 Task: Add a dentist appointment for a teeth cleaning on the 18th at 3:00 PM.
Action: Mouse moved to (118, 235)
Screenshot: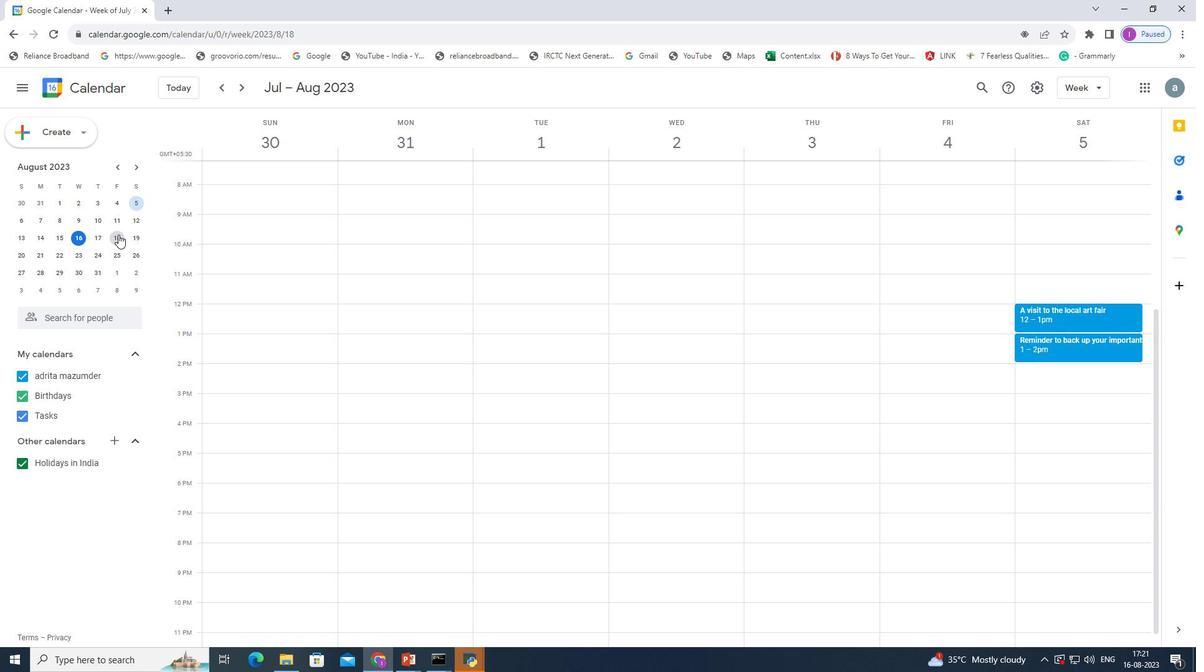 
Action: Mouse pressed left at (118, 235)
Screenshot: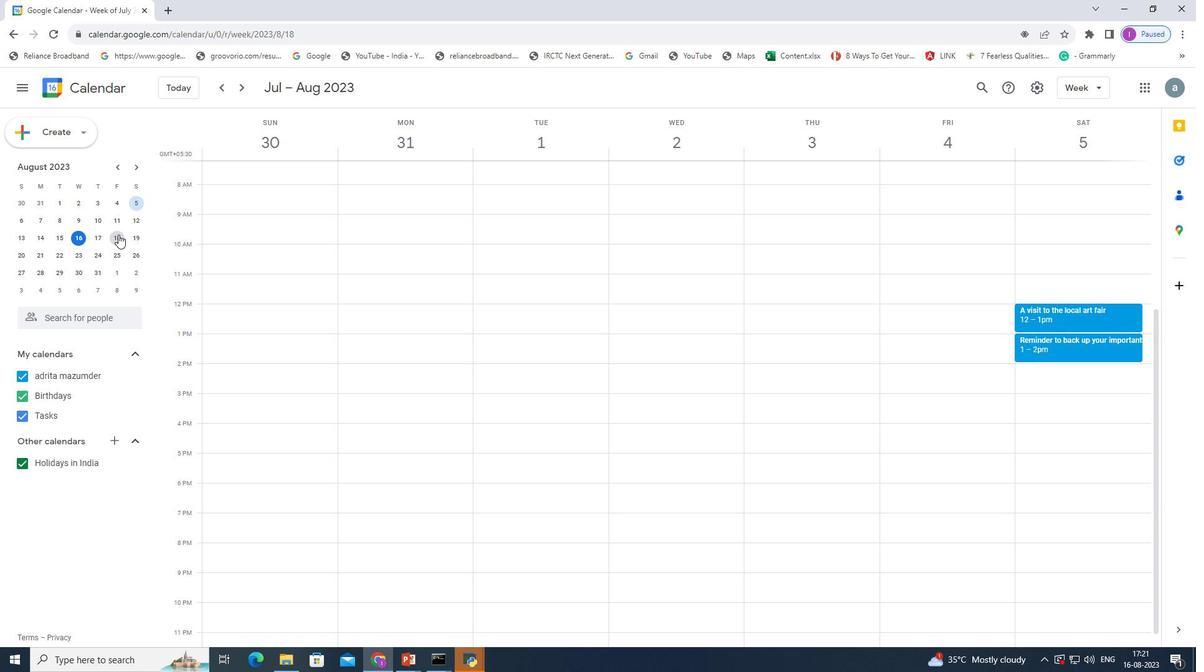 
Action: Mouse moved to (118, 234)
Screenshot: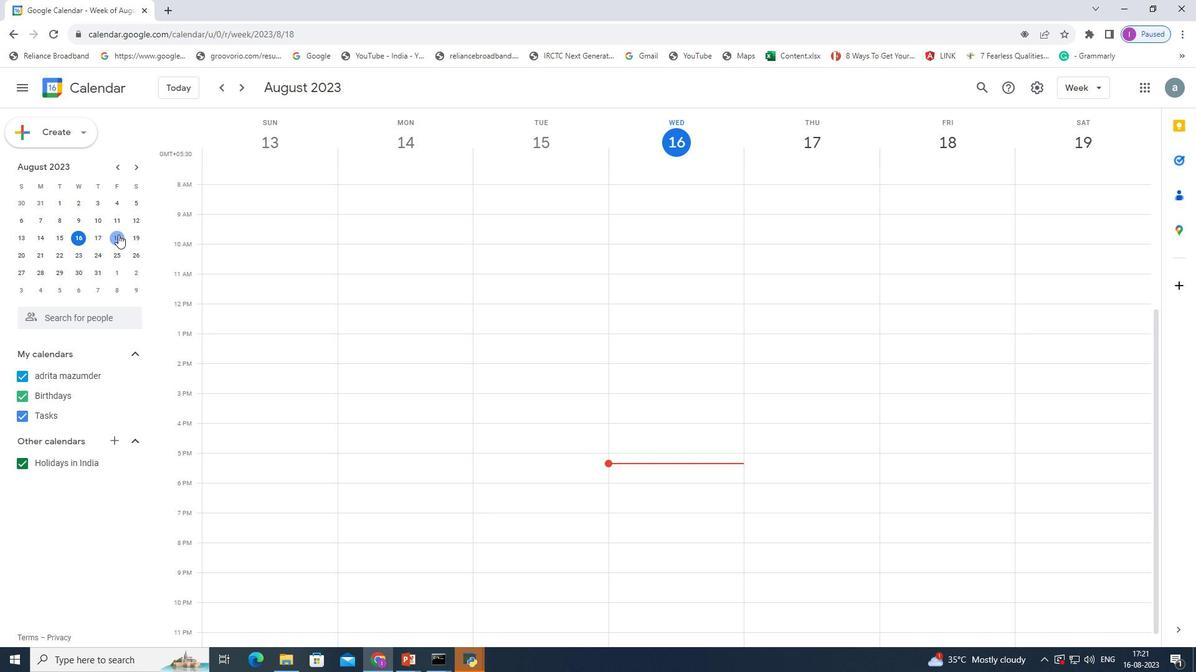
Action: Mouse pressed left at (118, 234)
Screenshot: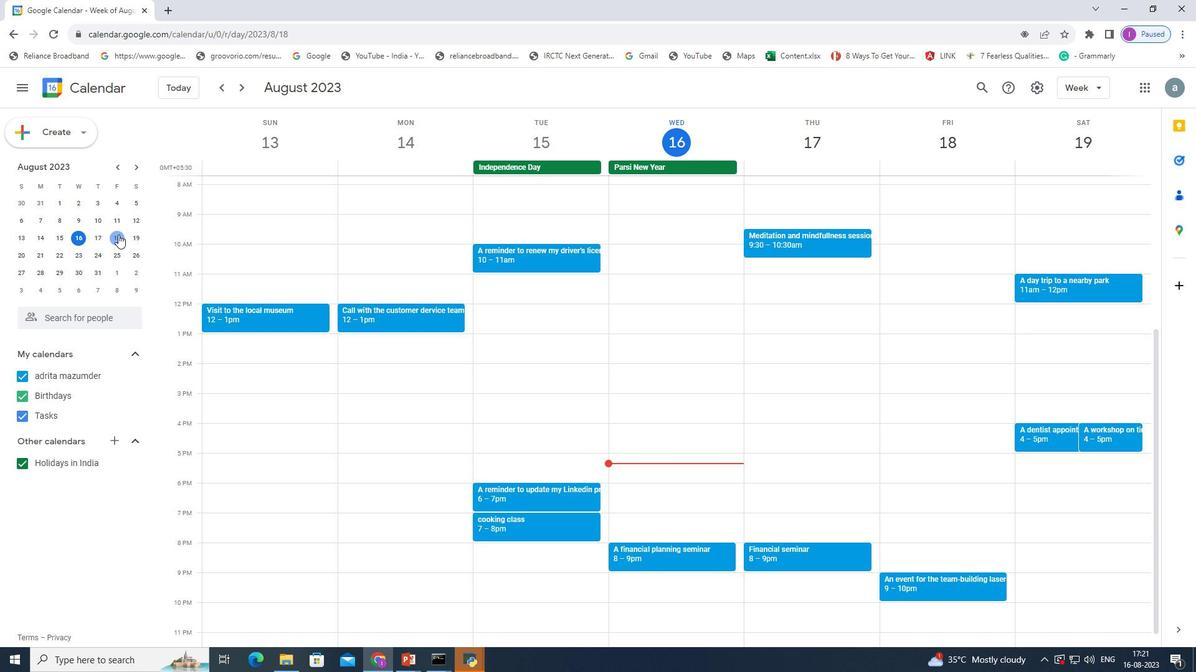 
Action: Mouse moved to (231, 379)
Screenshot: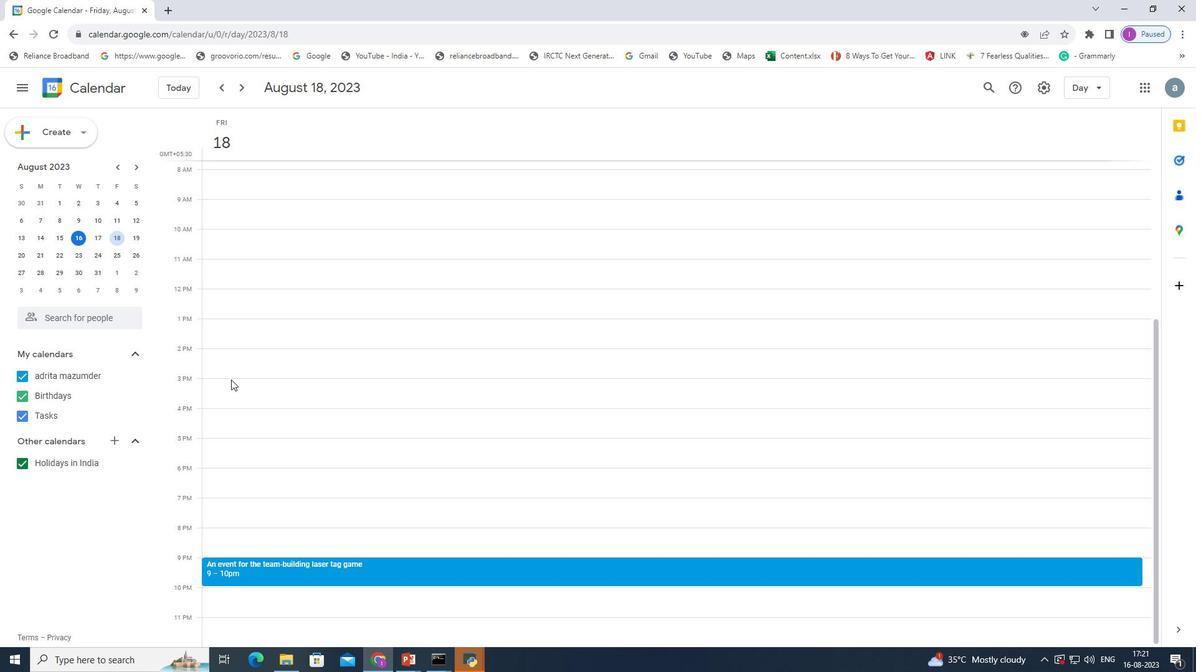 
Action: Mouse pressed left at (231, 379)
Screenshot: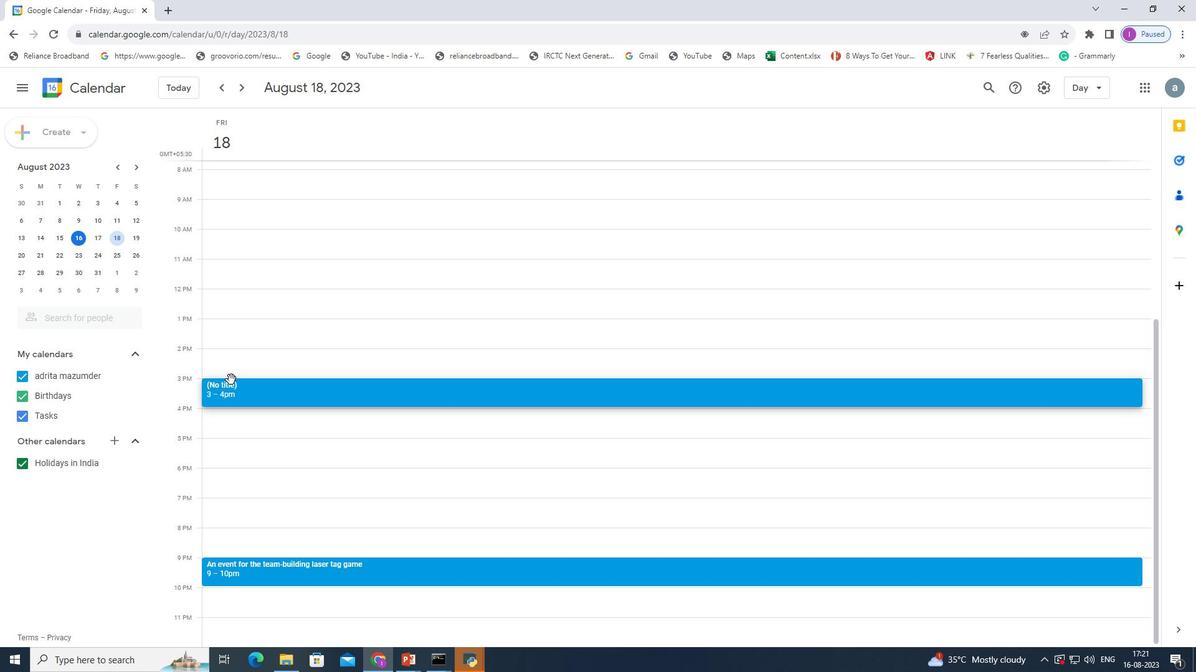 
Action: Mouse moved to (572, 242)
Screenshot: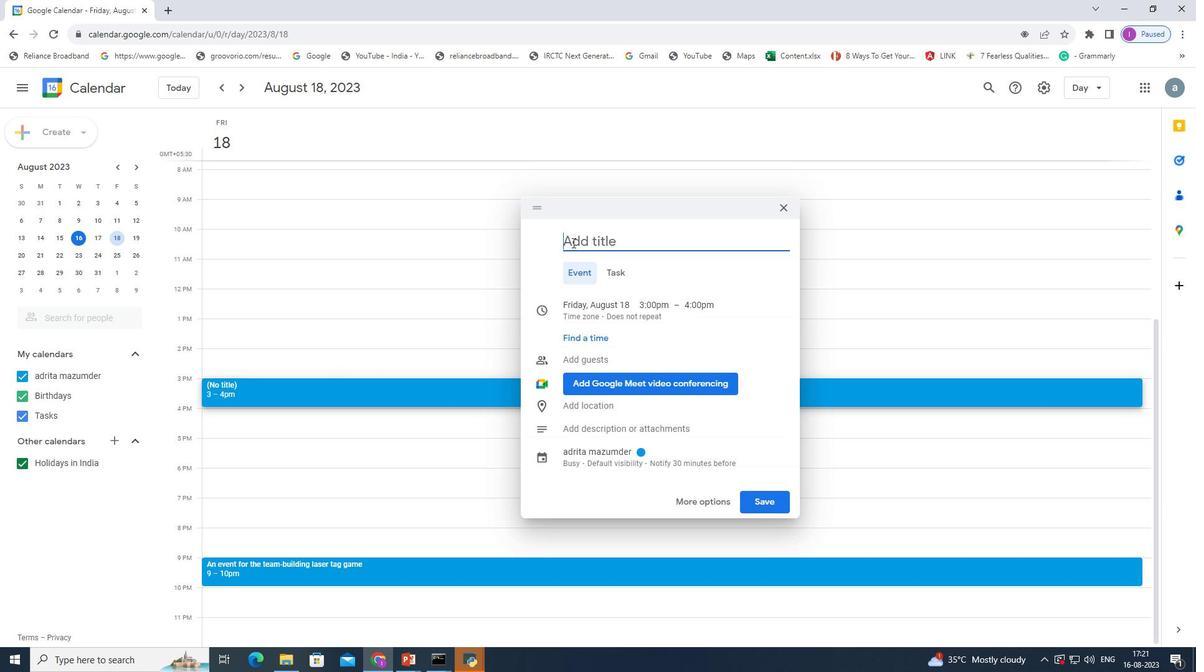 
Action: Mouse pressed left at (572, 242)
Screenshot: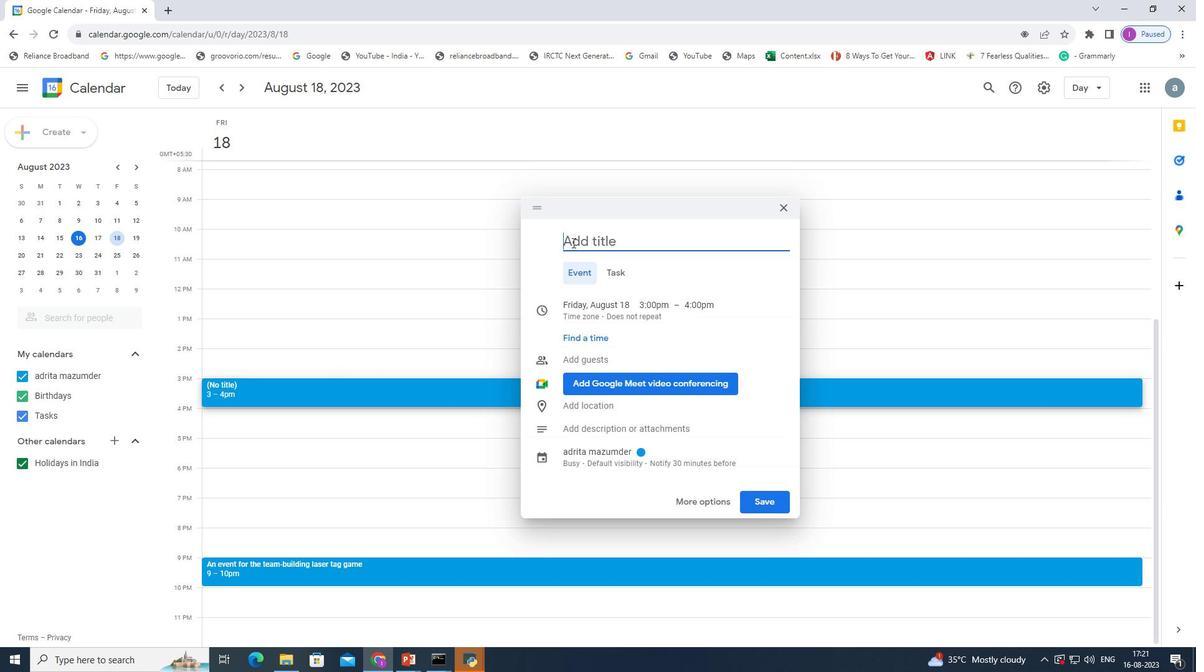 
Action: Key pressed <Key.shift><Key.shift><Key.shift><Key.shift><Key.shift><Key.shift><Key.shift><Key.shift><Key.shift><Key.shift><Key.shift><Key.shift><Key.shift><Key.shift><Key.shift><Key.shift><Key.shift><Key.shift><Key.shift><Key.shift><Key.shift>A<Key.space>dentist<Key.space>appointment<Key.space>for<Key.space>ateeth<Key.space>cleaning
Screenshot: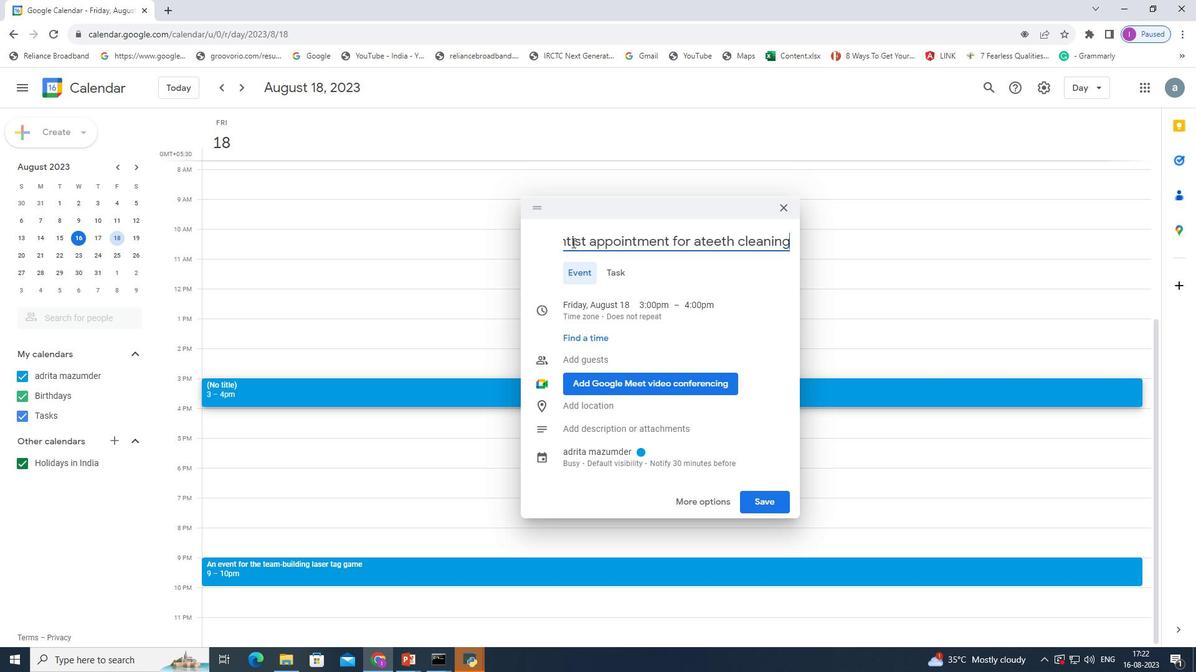 
Action: Mouse moved to (766, 507)
Screenshot: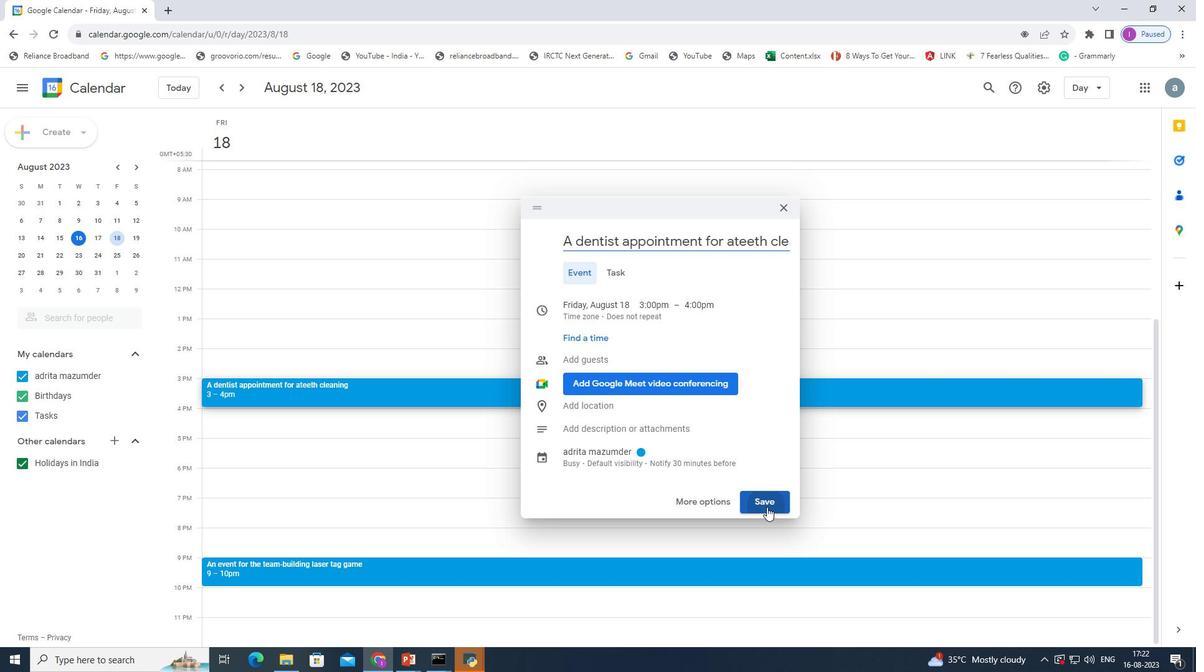 
Action: Mouse pressed left at (766, 507)
Screenshot: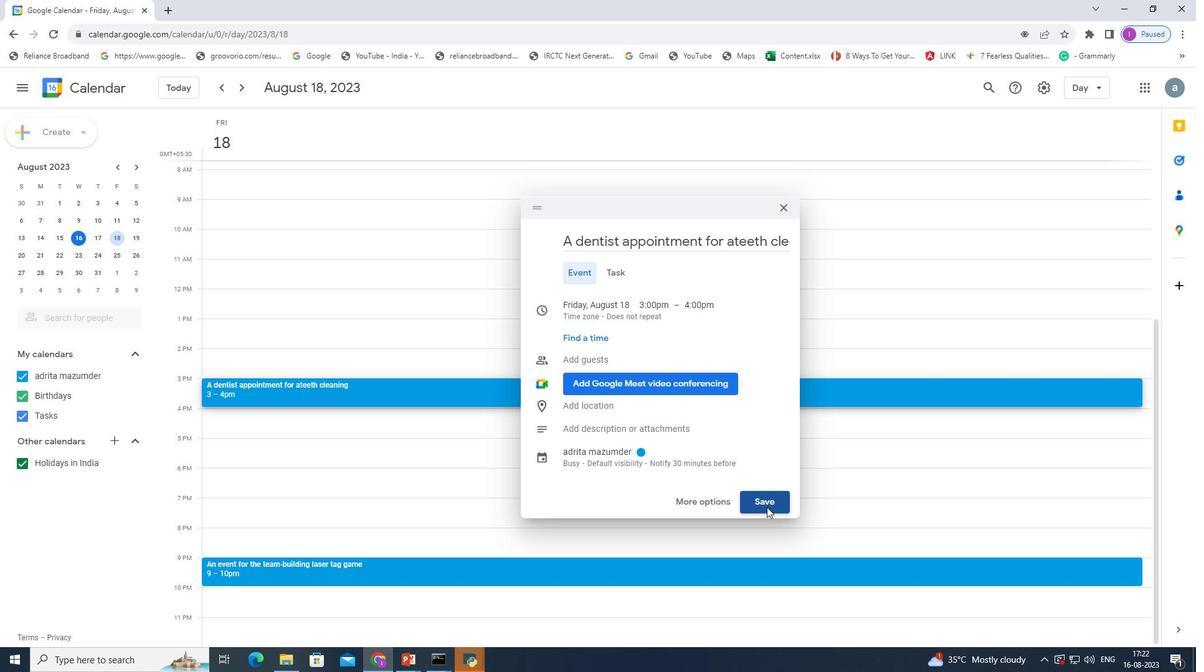 
Action: Mouse moved to (774, 492)
Screenshot: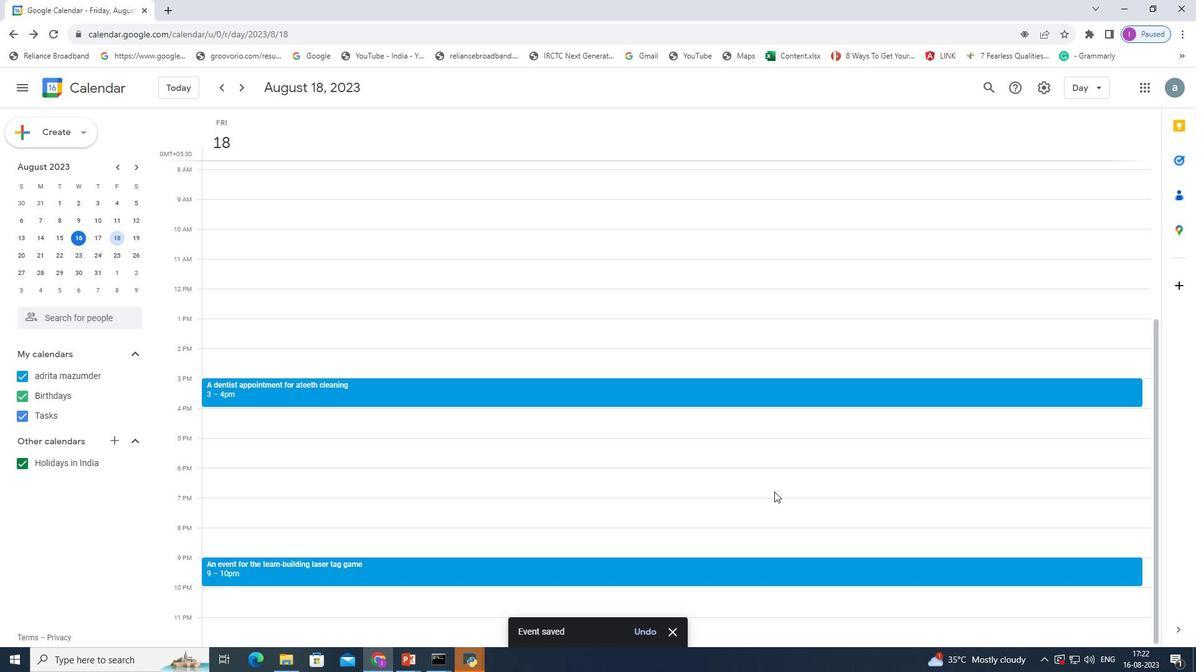 
